 Task: Configure Git settings globally.
Action: Mouse moved to (863, 290)
Screenshot: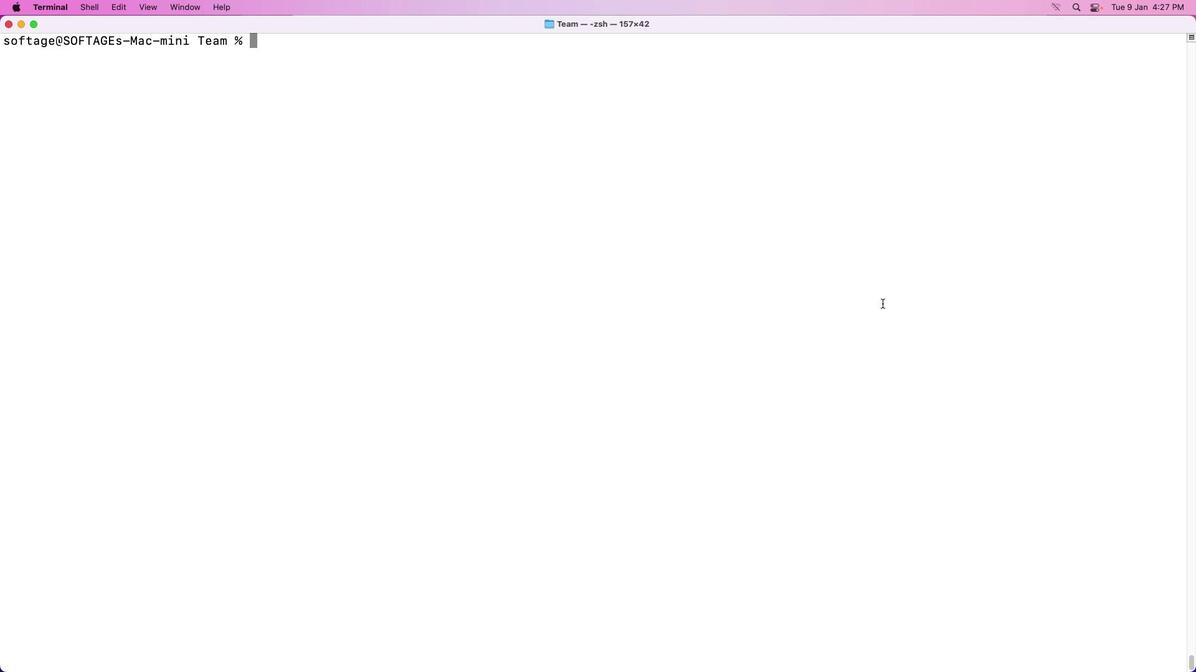
Action: Mouse pressed left at (863, 290)
Screenshot: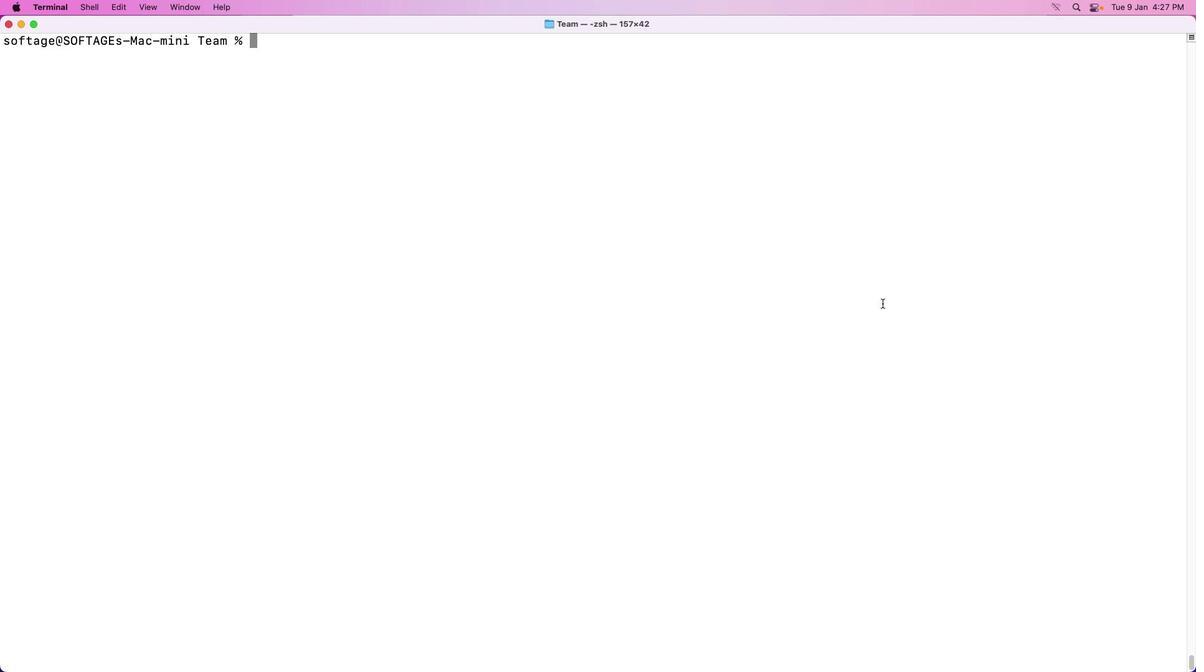 
Action: Mouse moved to (863, 290)
Screenshot: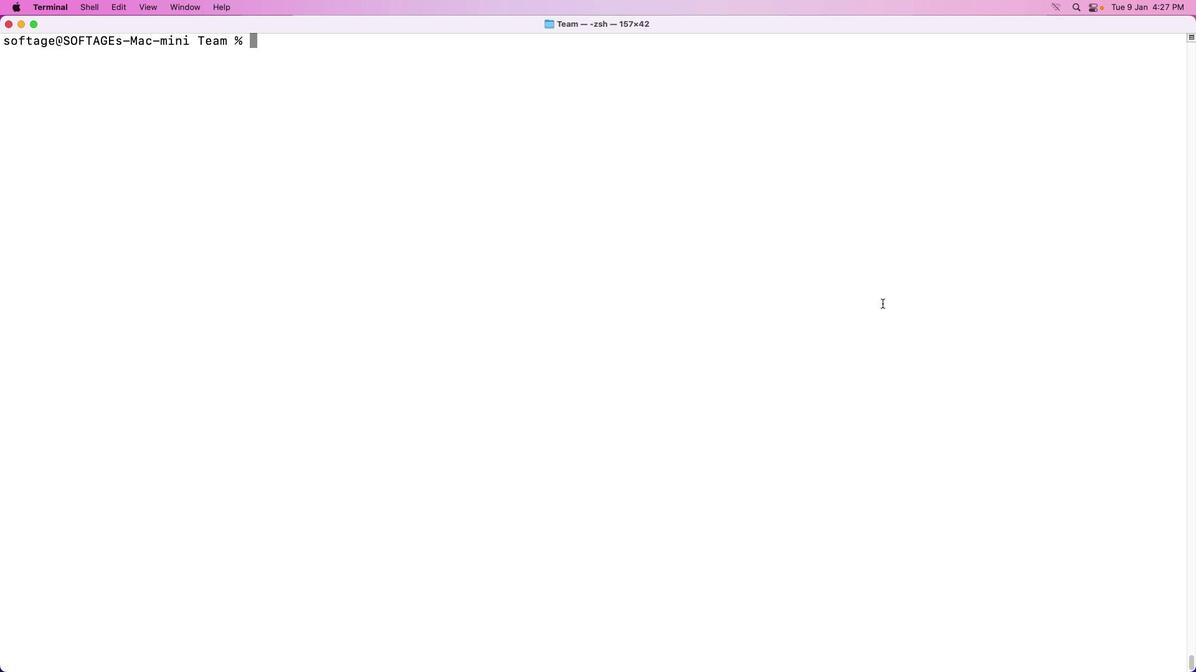 
Action: Key pressed 'g''i''t'Key.space'c''o''n''f''i''g'Key.space'-''-''g''l''o''b''a''l'Key.space'c''o''r''e''.''e''d''i''t''o''r'Key.spaceKey.shift_r'"''n''a''n''o'Key.shift_r'"'Key.enter'g''i''t'Key.space'c''o''n''f''i''g'Key.space'-''-''g''l''o''b''a''l'Key.space'i''n''i''t''.''d''e''f''a''u''l''t'Key.caps_lock'B'Key.caps_lock'r''a''n''c''h'Key.space'm''a''i''n'Key.spaceKey.backspaceKey.enter'g''i''t'Key.space'c''o''n''f''i''g'Key.space'-''-''g''l''o''b''a''l'Key.space'-''-''l''i''s''t'Key.enter
Screenshot: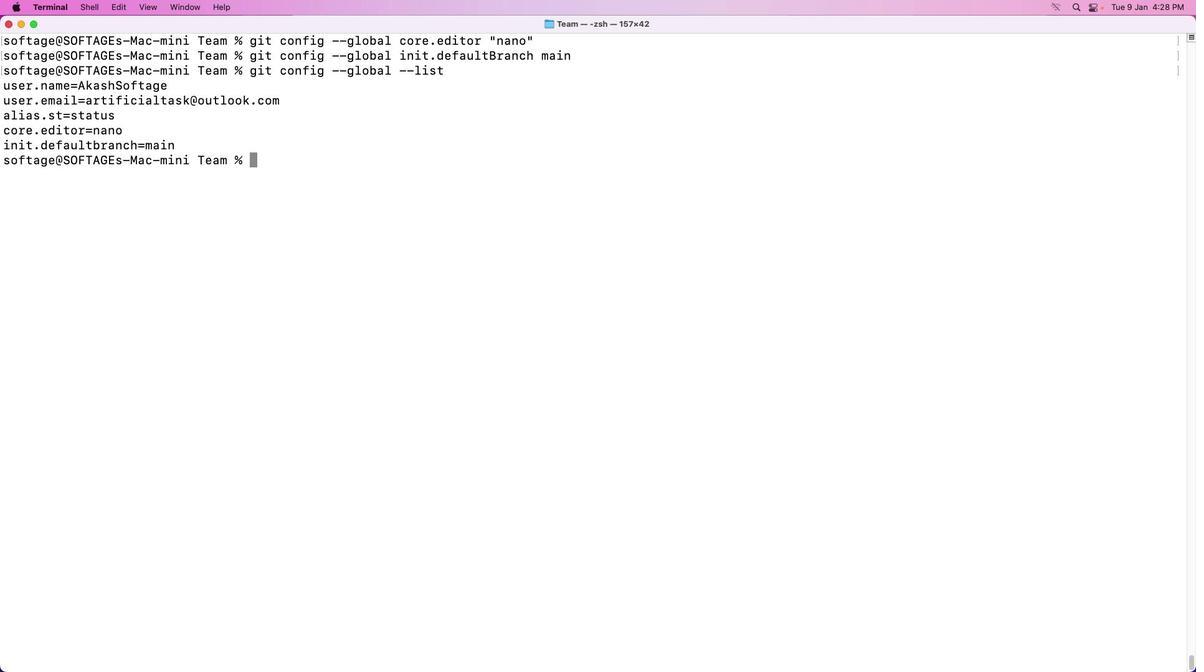 
